 Task: In the  document Evelyn.htmlMake this file  'available offline' Add shortcut to Drive 'Starred'Email the file to   softage2@softage.net, with message attached Important: I've emailed you crucial details. Please make sure to go through it thoroughly. and file type: 'HTML'
Action: Mouse moved to (57, 82)
Screenshot: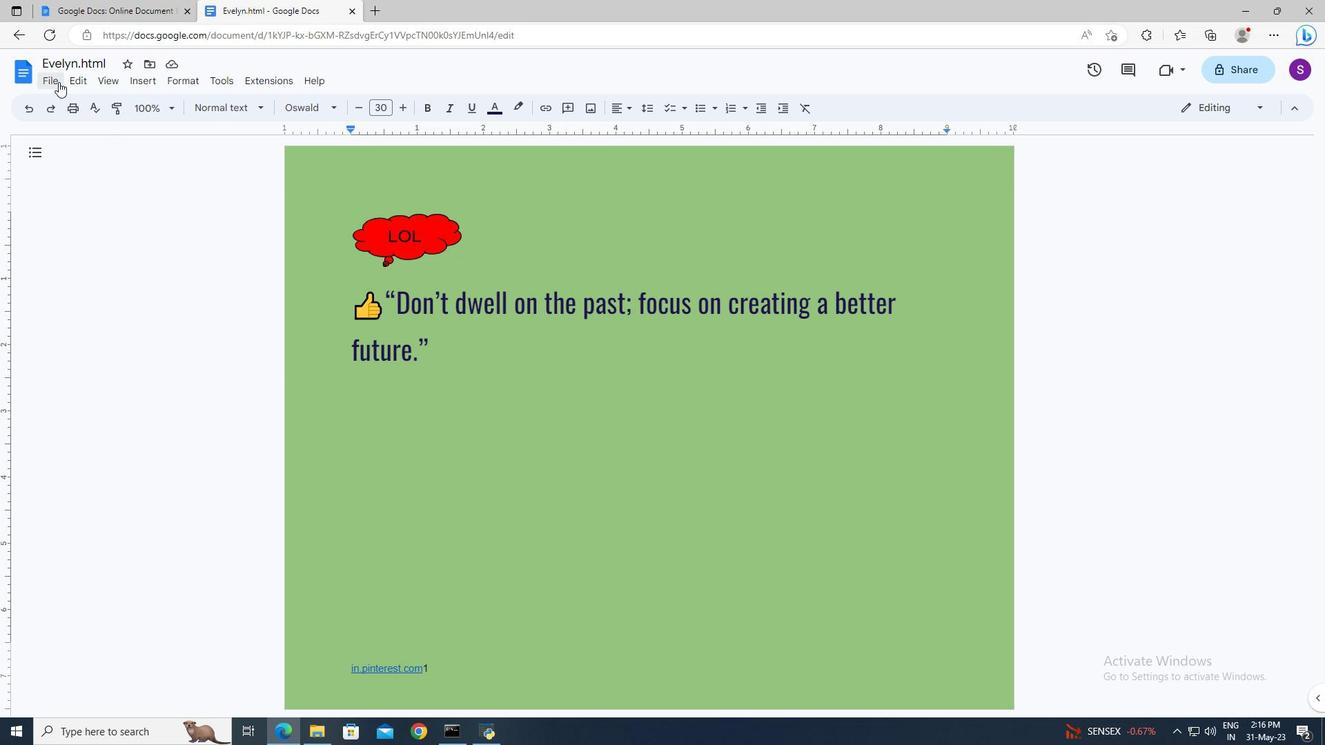 
Action: Mouse pressed left at (57, 82)
Screenshot: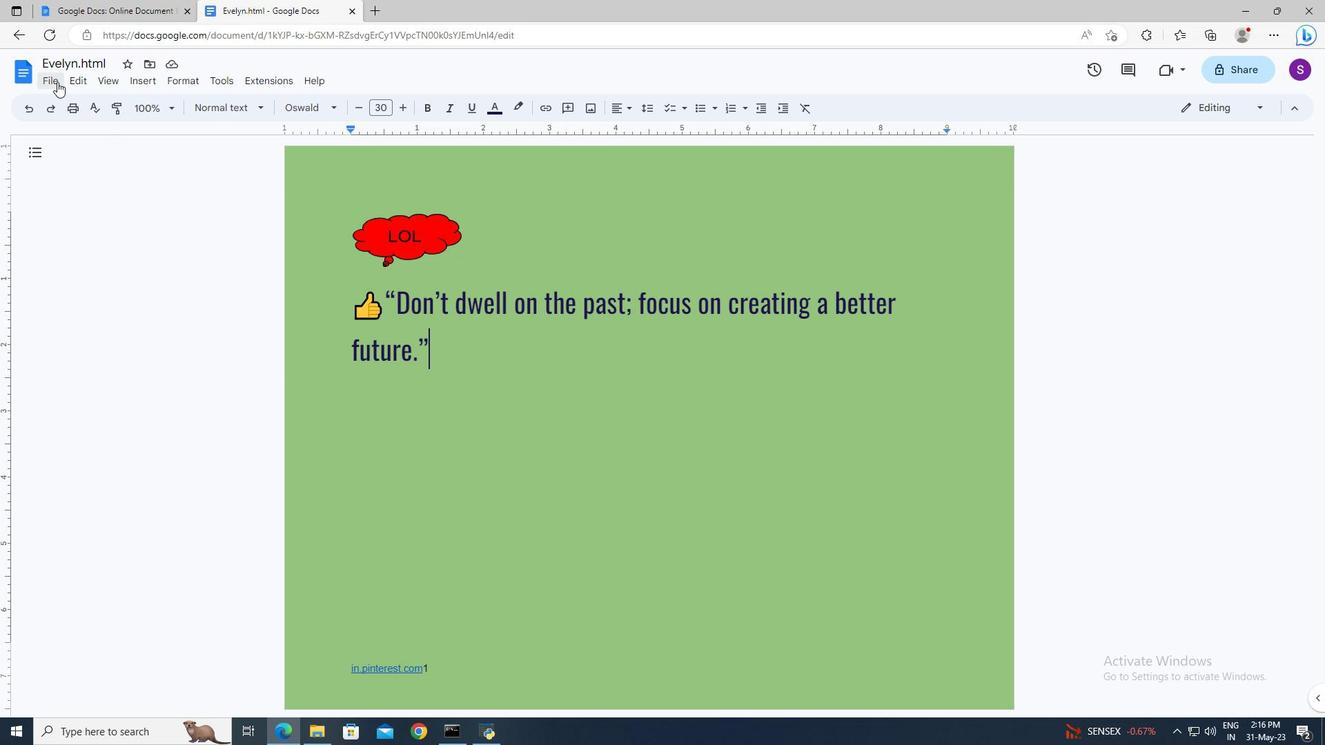
Action: Mouse moved to (91, 380)
Screenshot: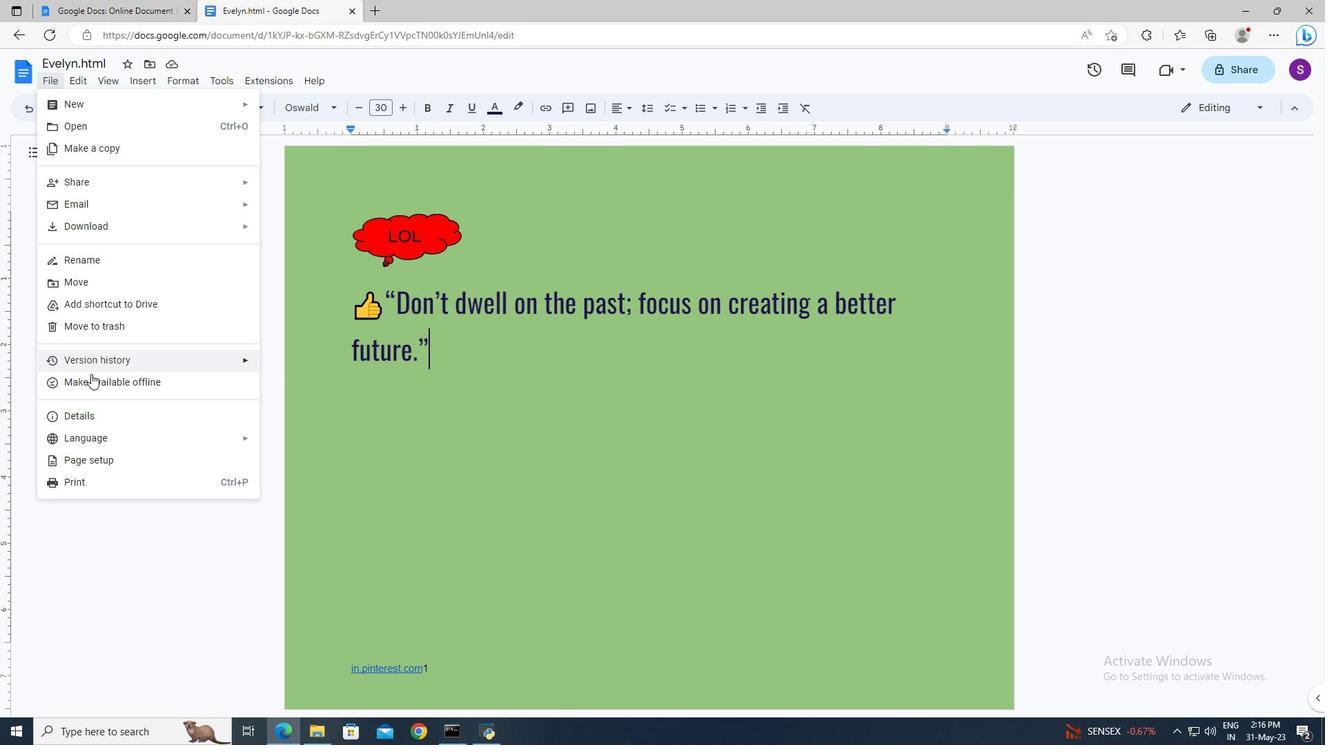 
Action: Mouse pressed left at (91, 380)
Screenshot: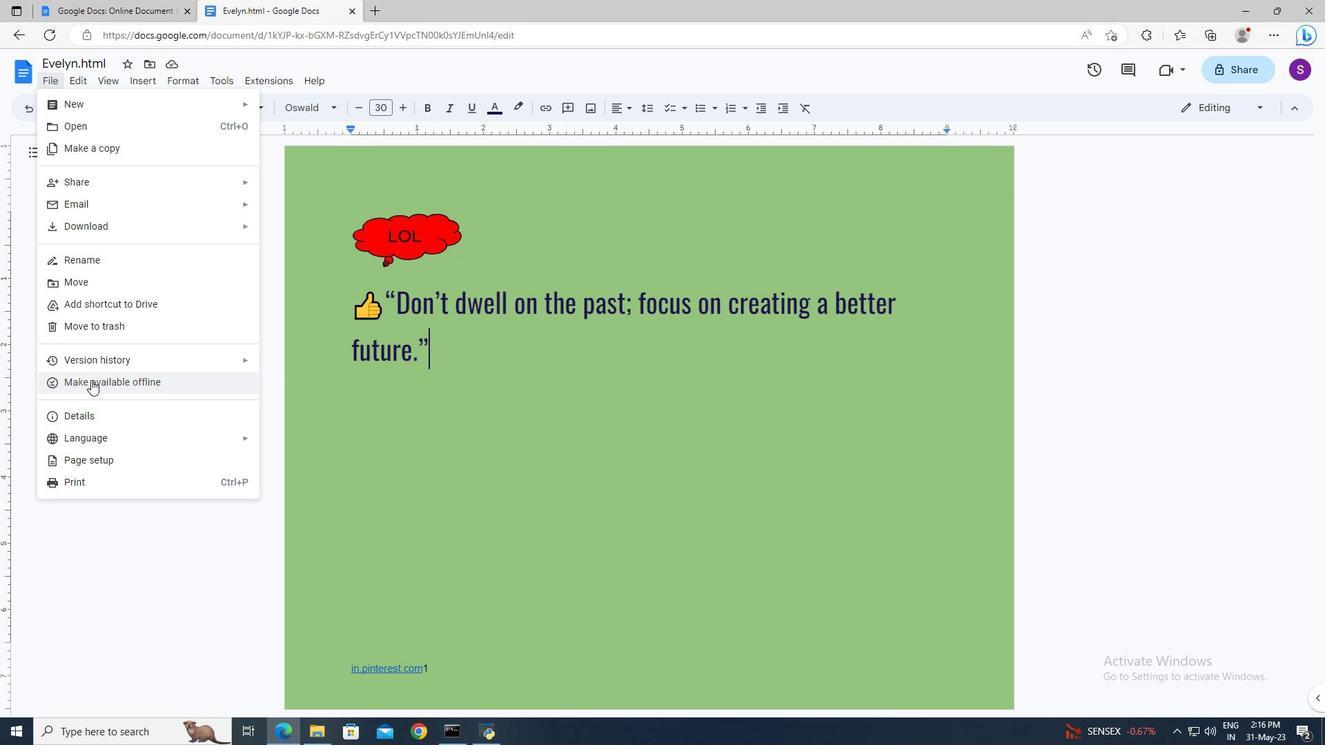 
Action: Mouse moved to (53, 87)
Screenshot: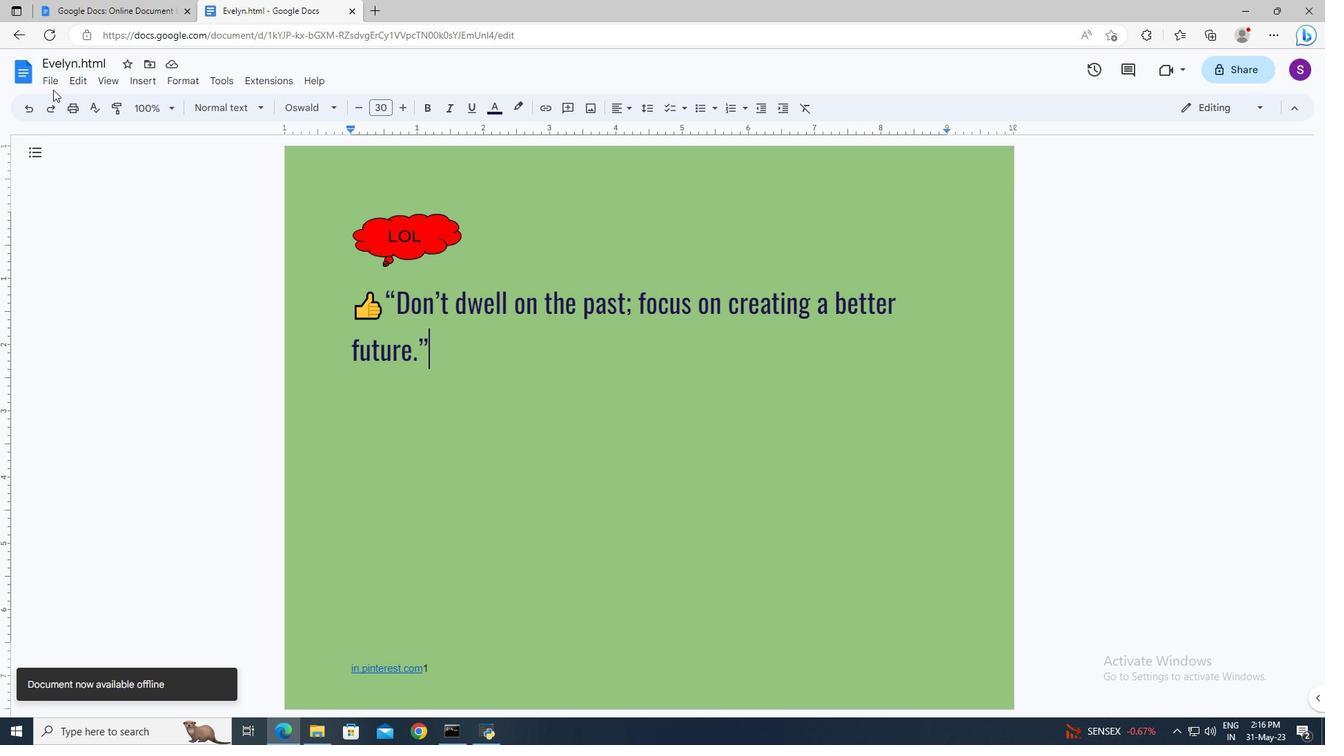 
Action: Mouse pressed left at (53, 87)
Screenshot: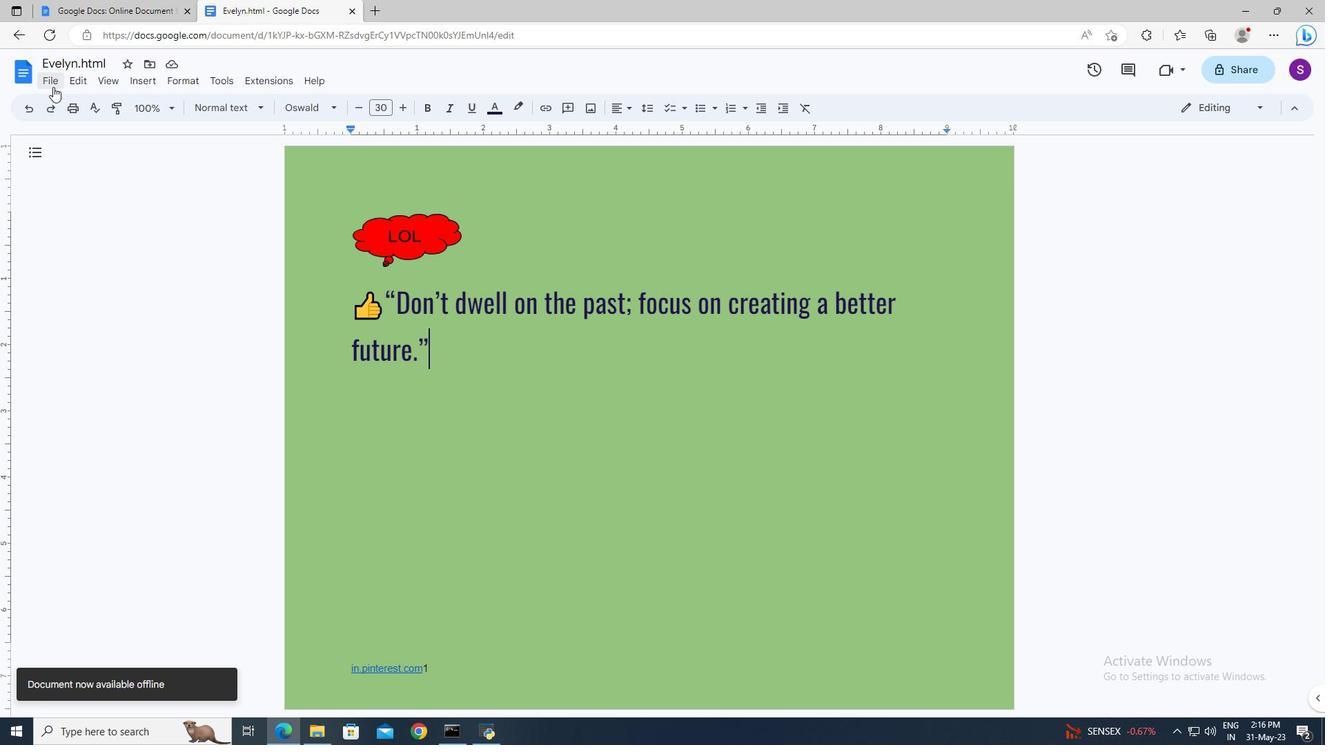 
Action: Mouse moved to (89, 298)
Screenshot: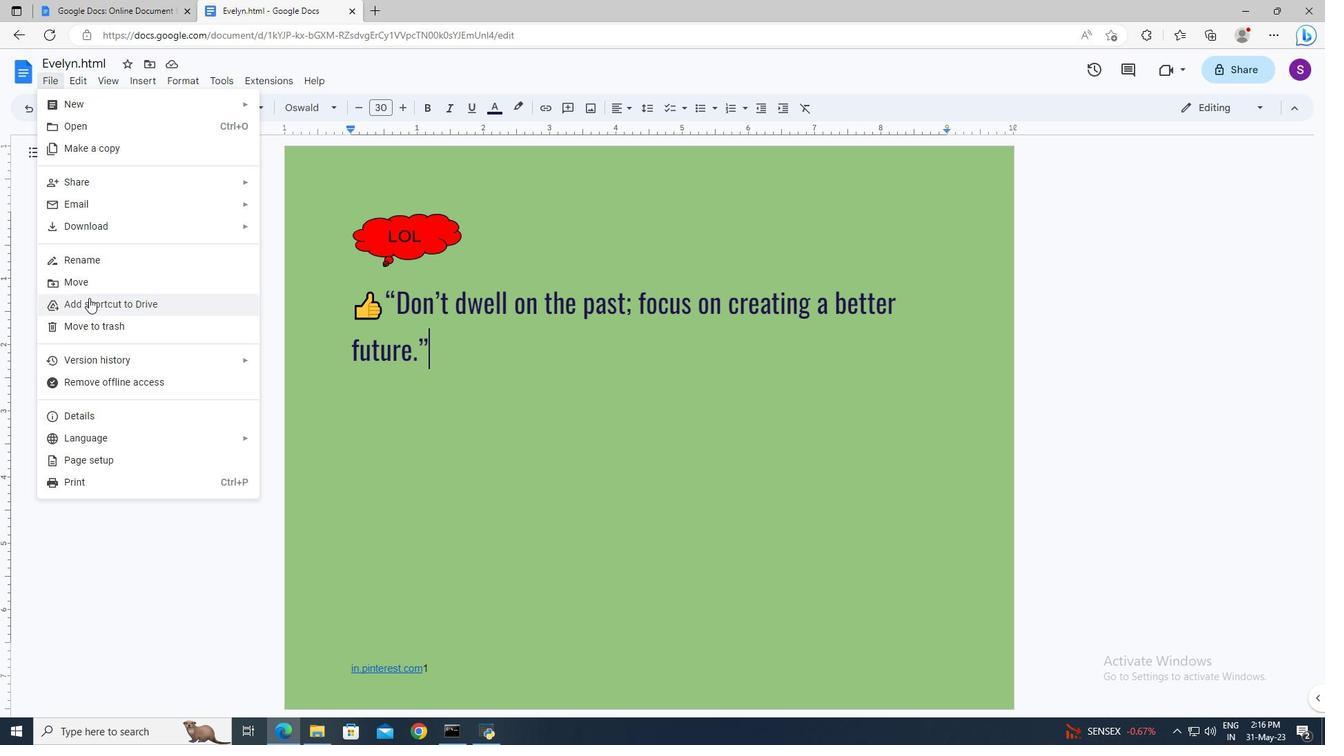 
Action: Mouse pressed left at (89, 298)
Screenshot: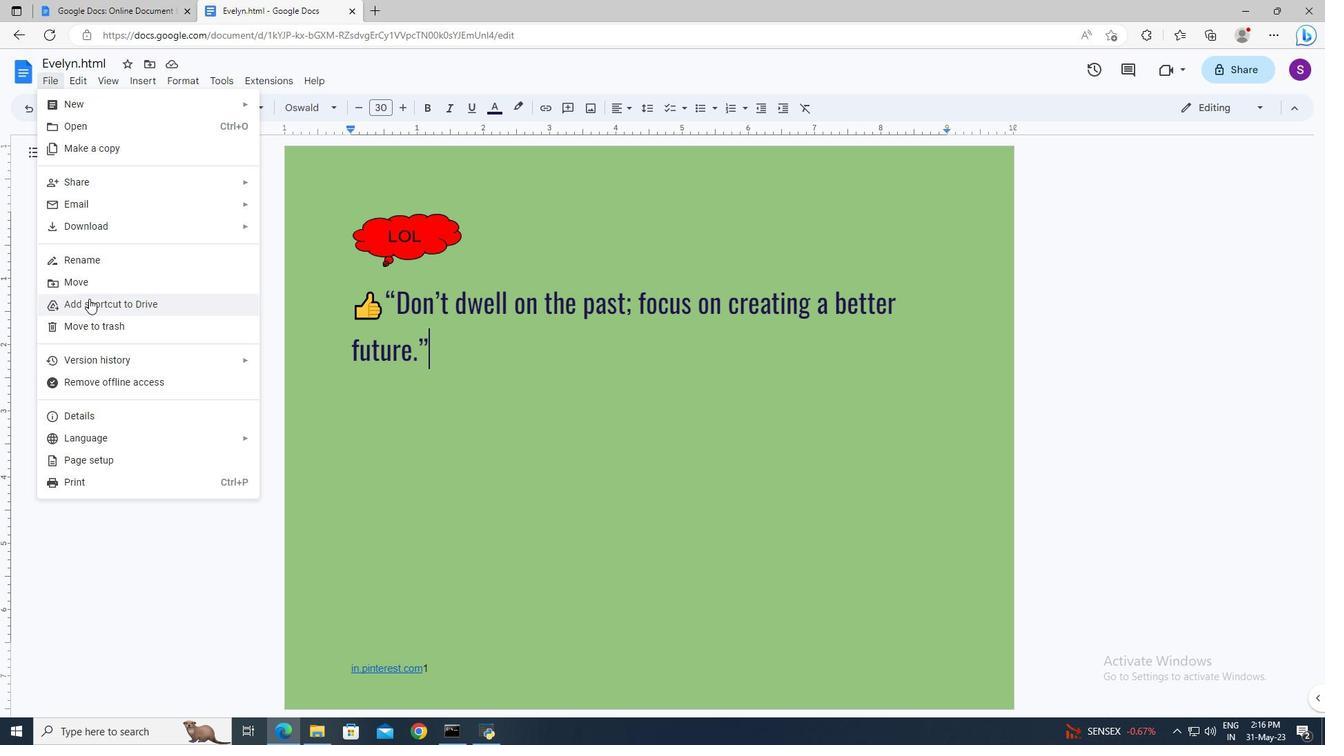 
Action: Mouse moved to (177, 207)
Screenshot: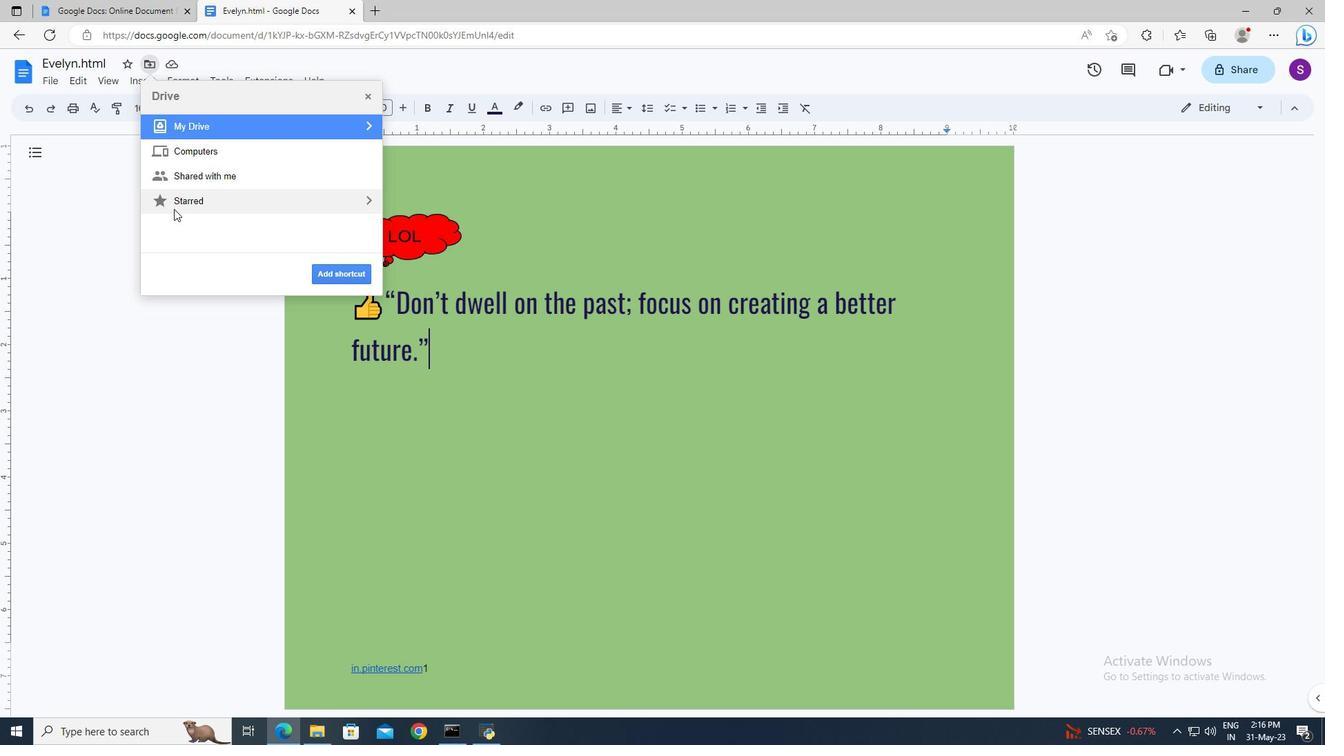 
Action: Mouse pressed left at (177, 207)
Screenshot: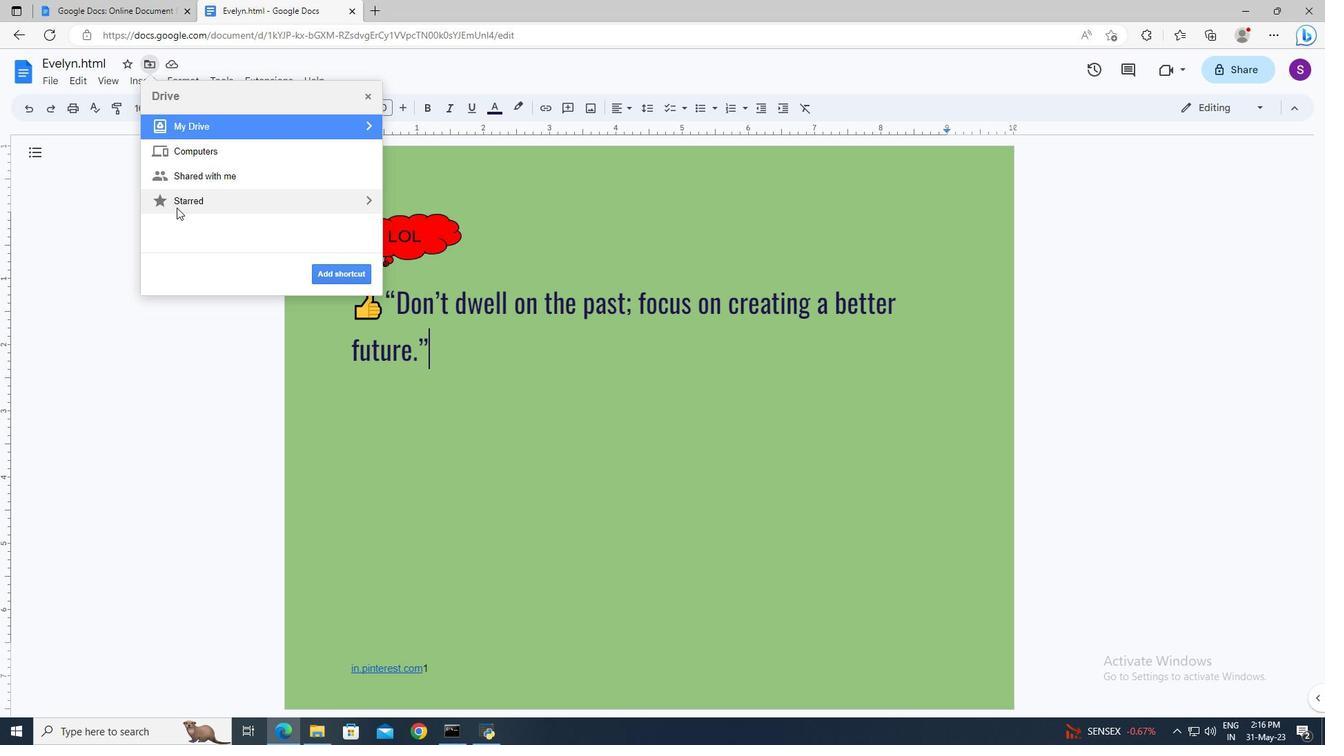 
Action: Mouse moved to (365, 201)
Screenshot: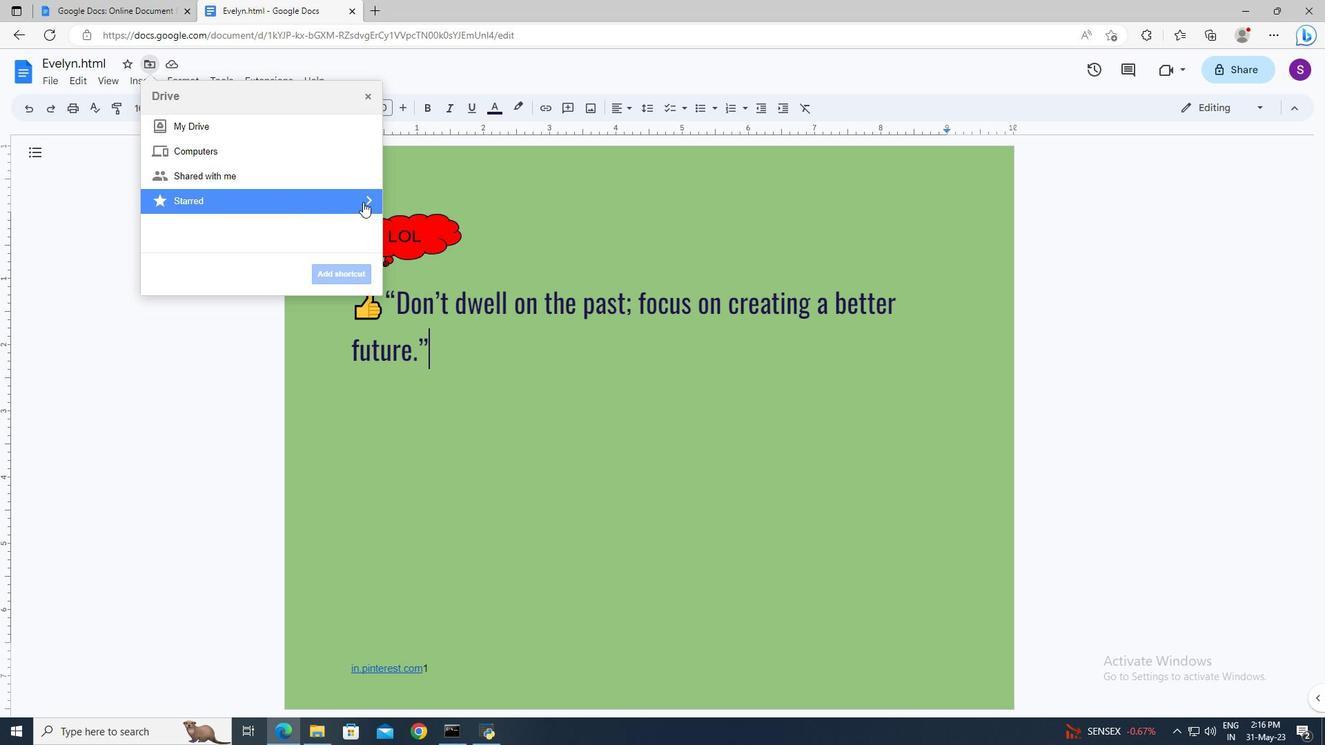 
Action: Mouse pressed left at (365, 201)
Screenshot: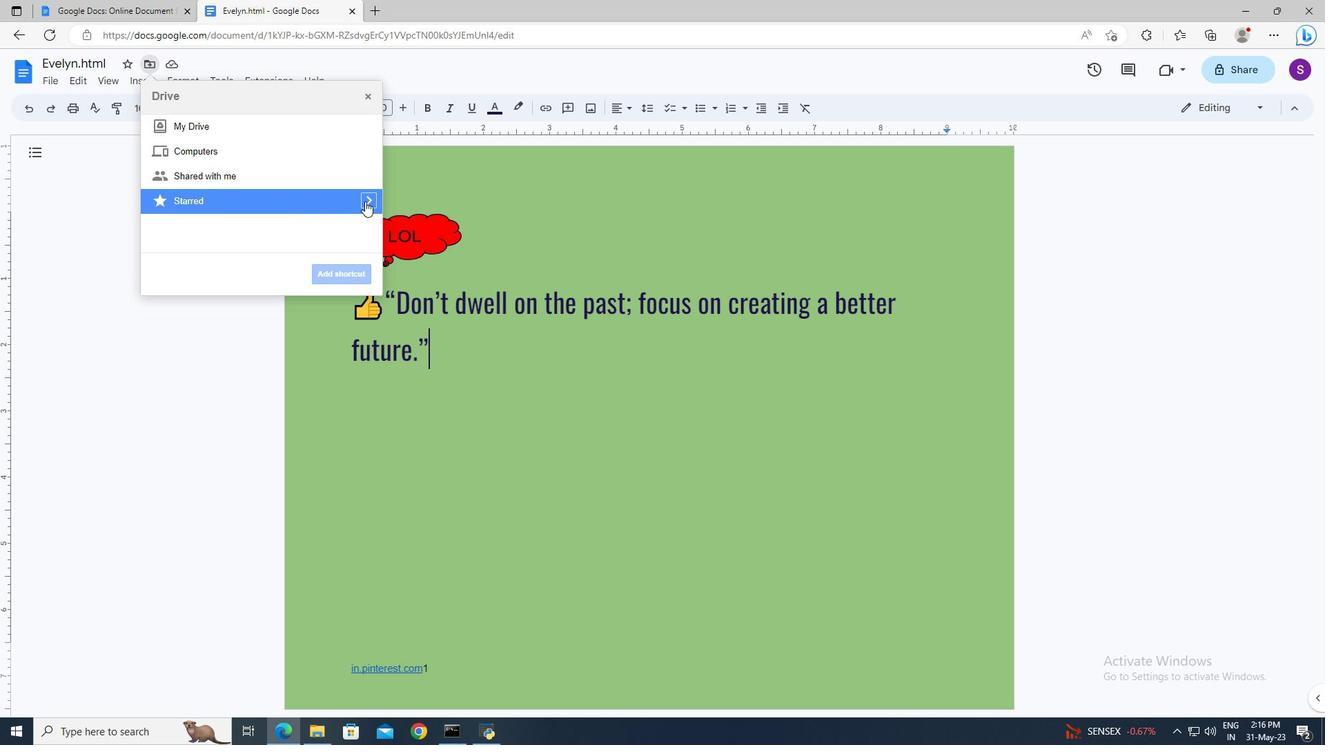 
Action: Mouse moved to (343, 277)
Screenshot: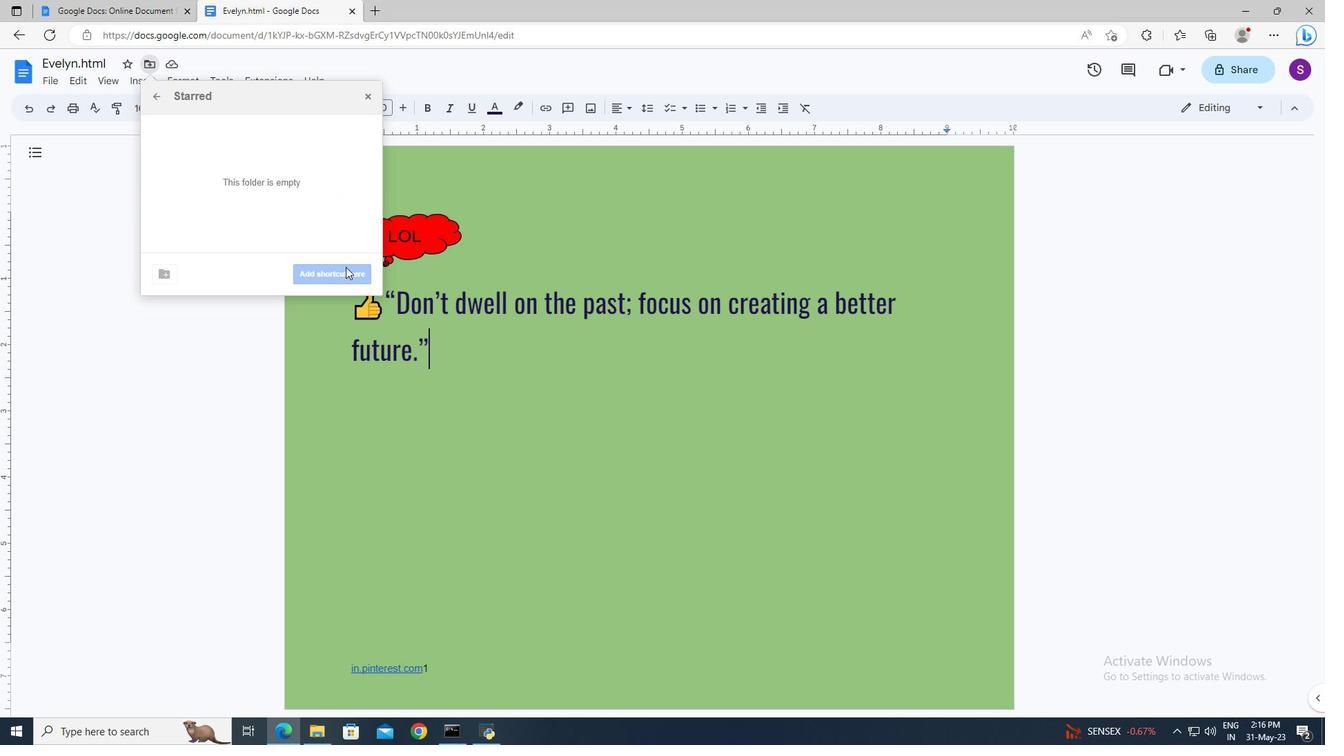 
Action: Mouse pressed left at (343, 277)
Screenshot: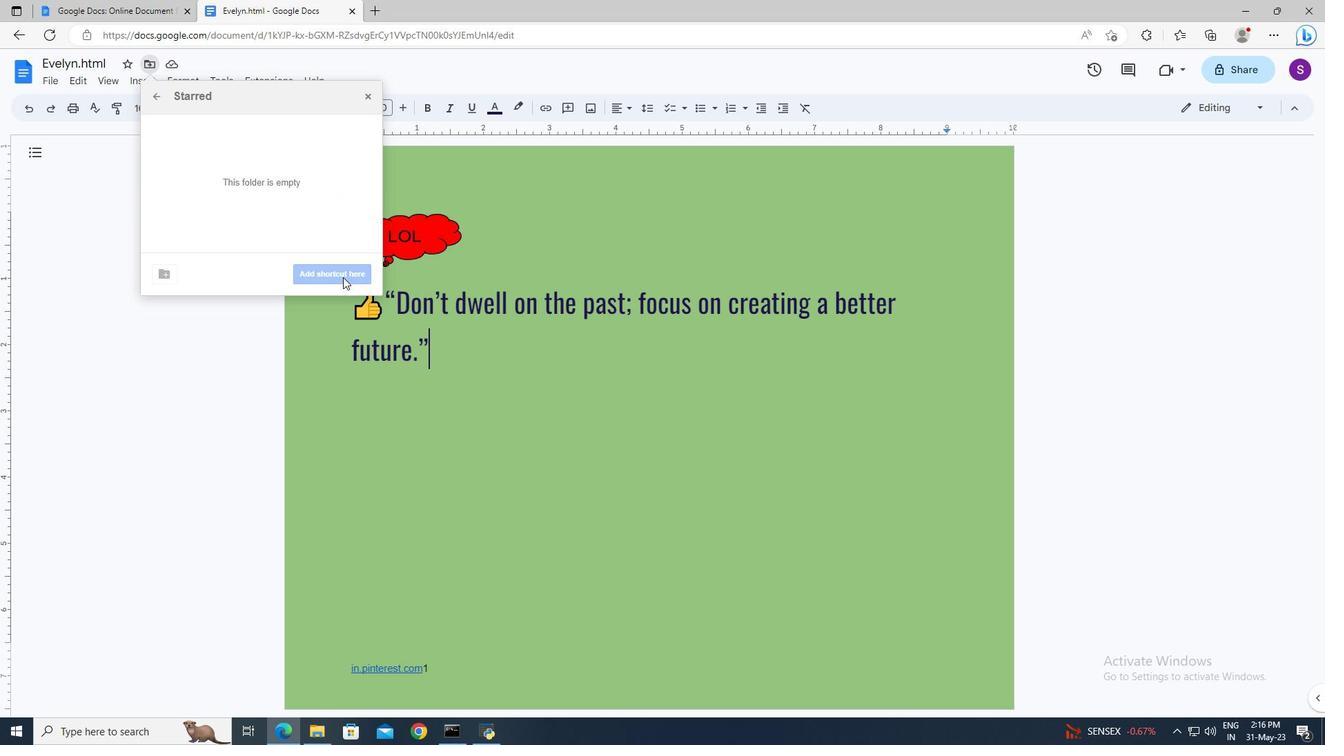 
Action: Mouse moved to (370, 95)
Screenshot: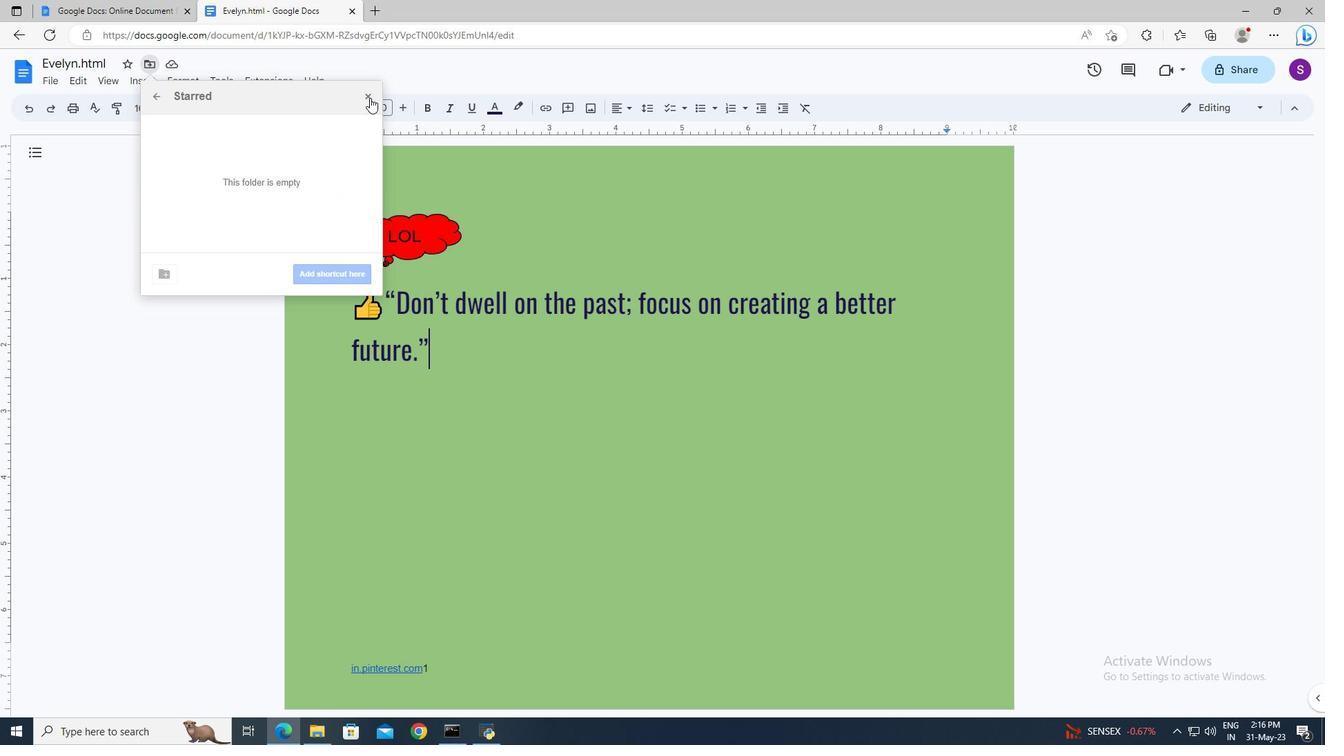 
Action: Mouse pressed left at (370, 95)
Screenshot: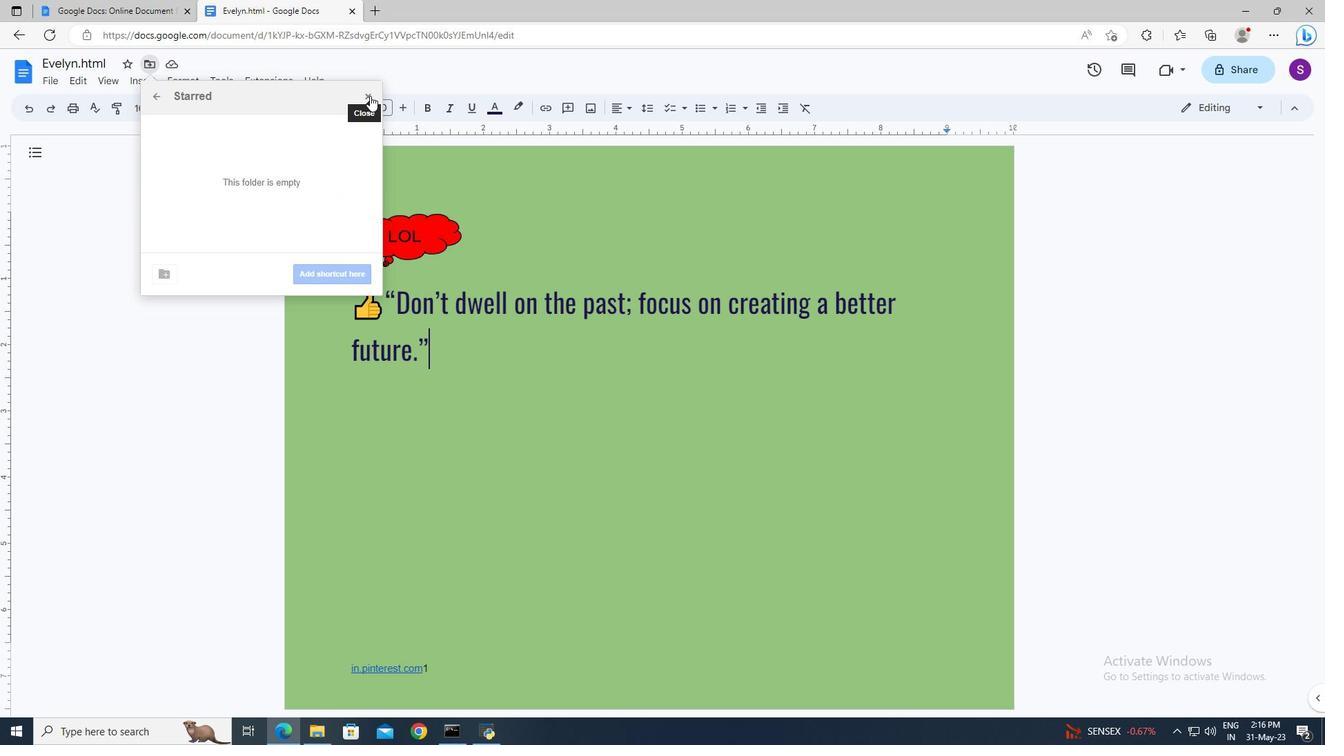 
Action: Mouse moved to (61, 83)
Screenshot: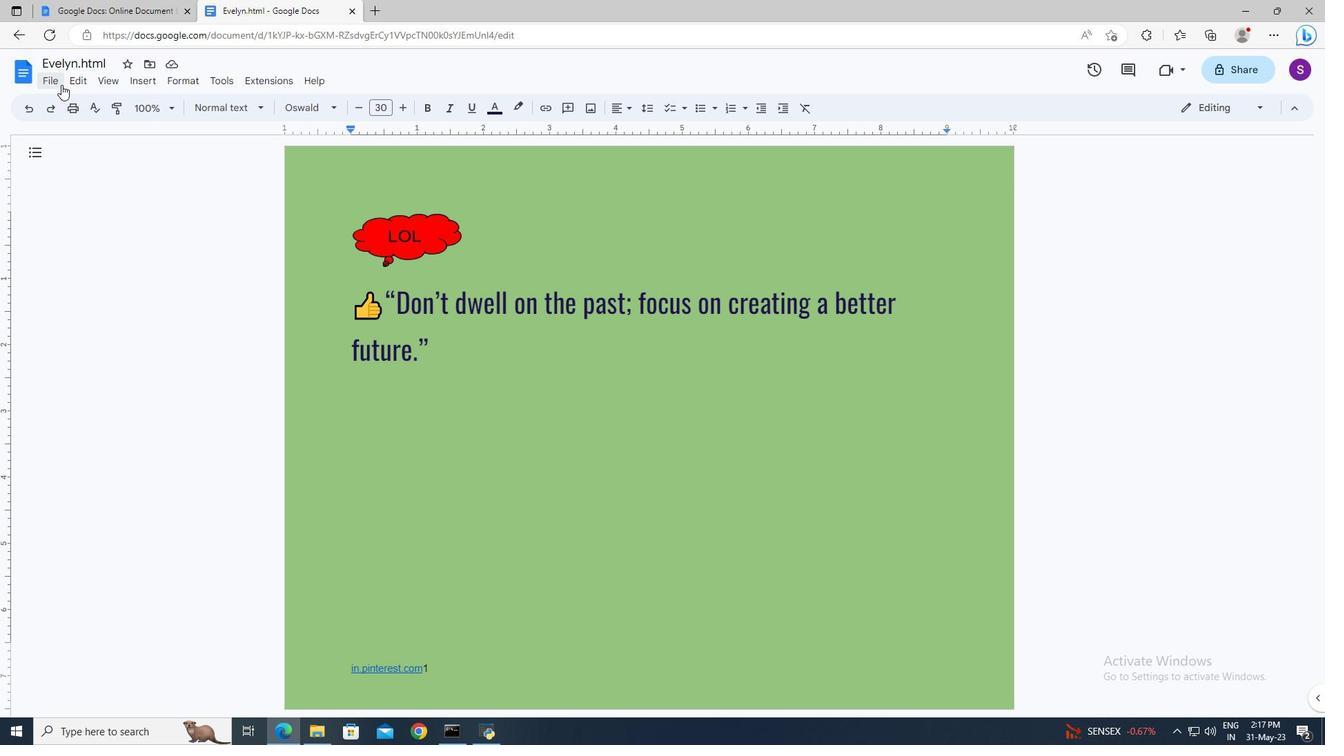 
Action: Mouse pressed left at (61, 83)
Screenshot: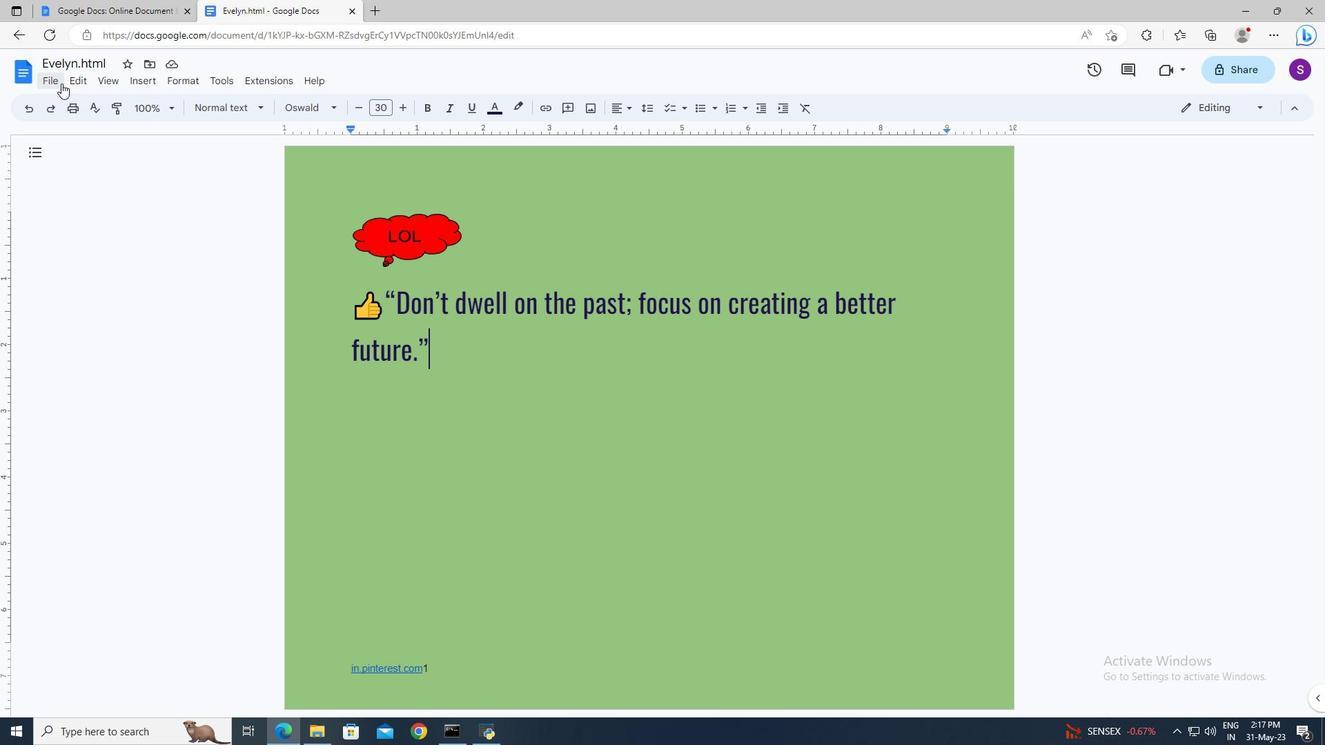 
Action: Mouse moved to (287, 207)
Screenshot: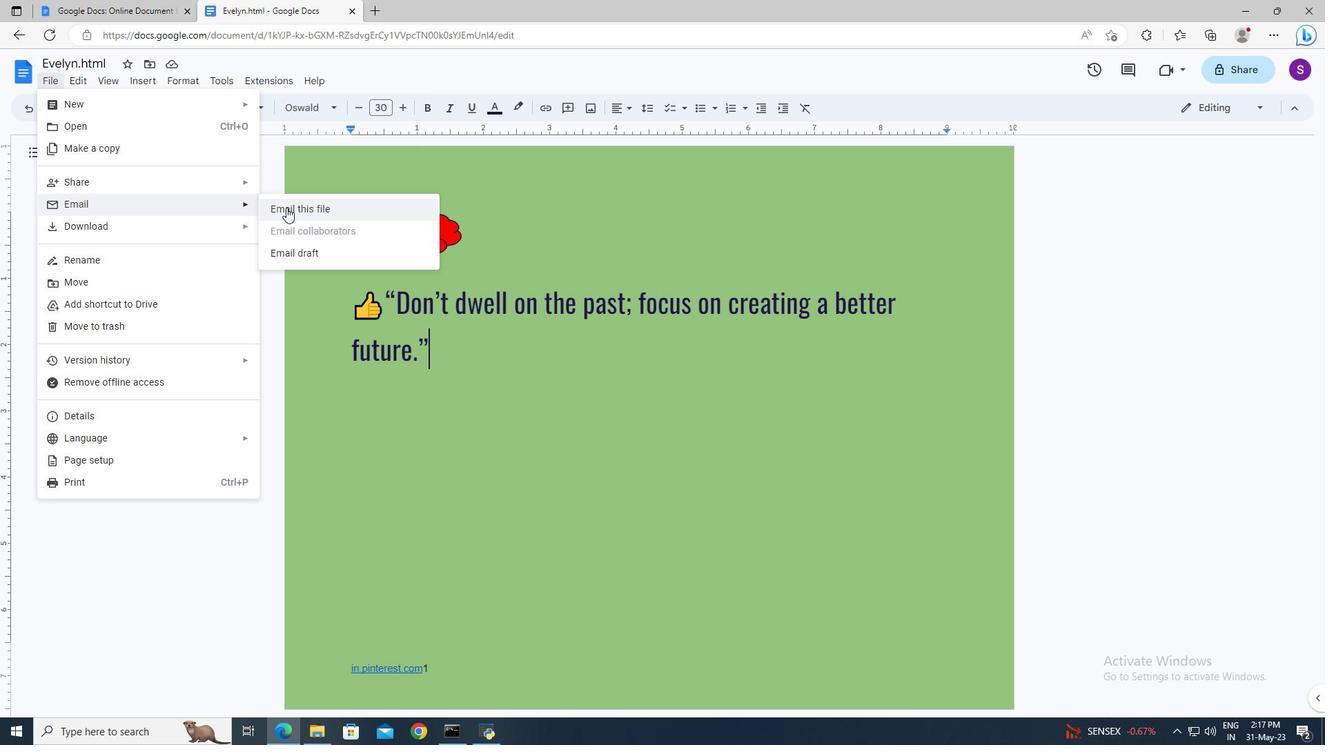 
Action: Mouse pressed left at (287, 207)
Screenshot: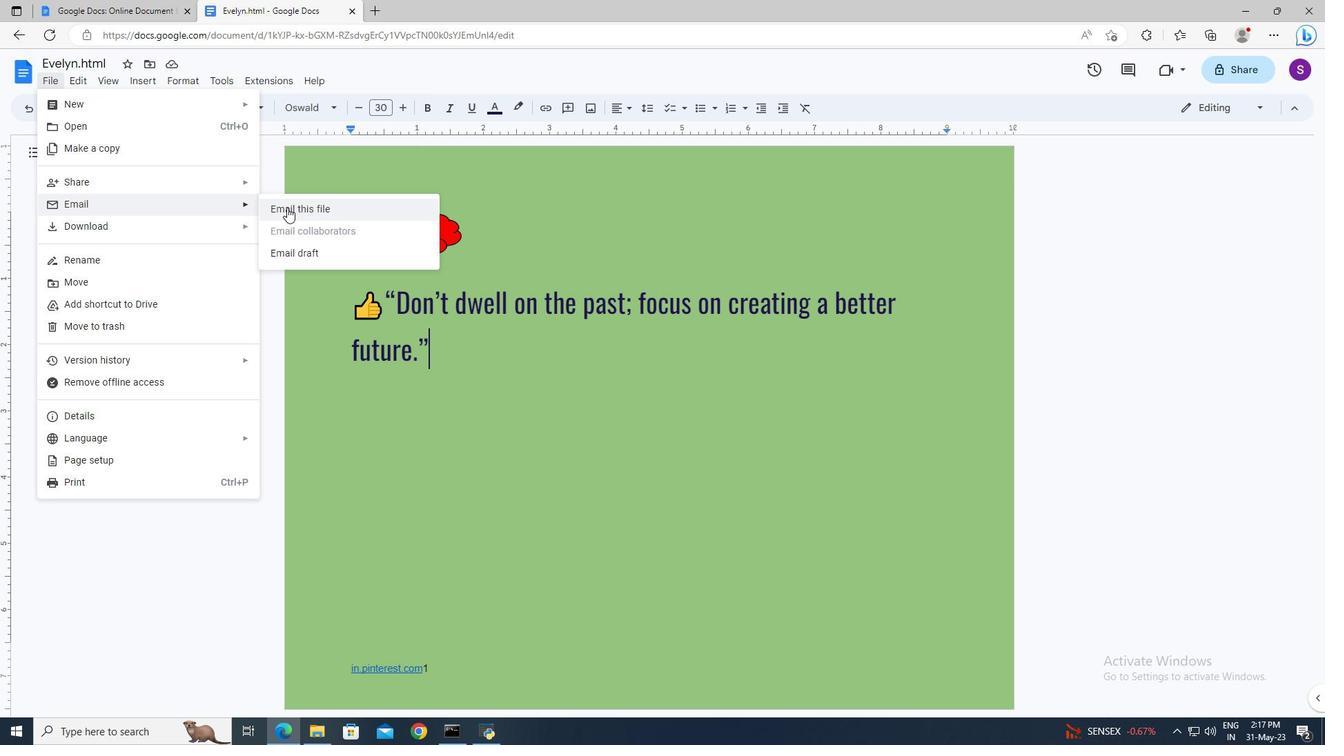 
Action: Mouse moved to (534, 311)
Screenshot: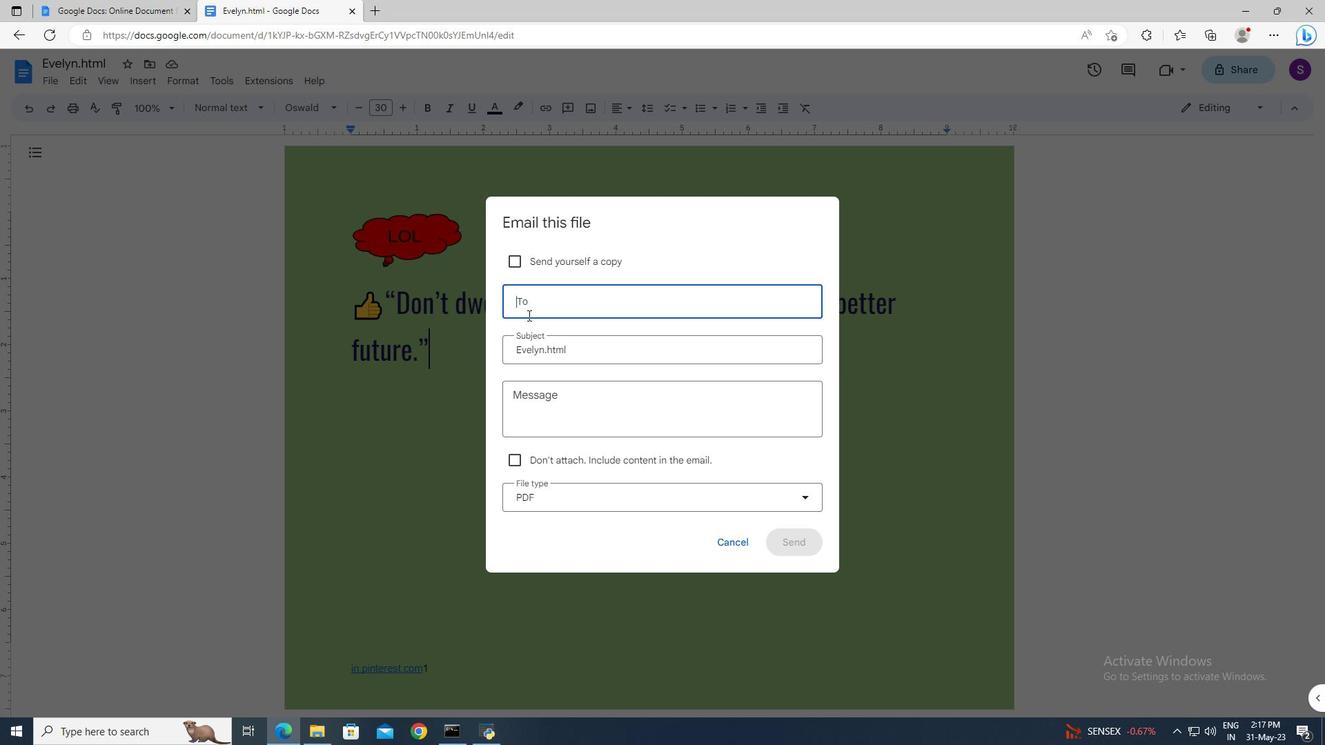 
Action: Mouse pressed left at (534, 311)
Screenshot: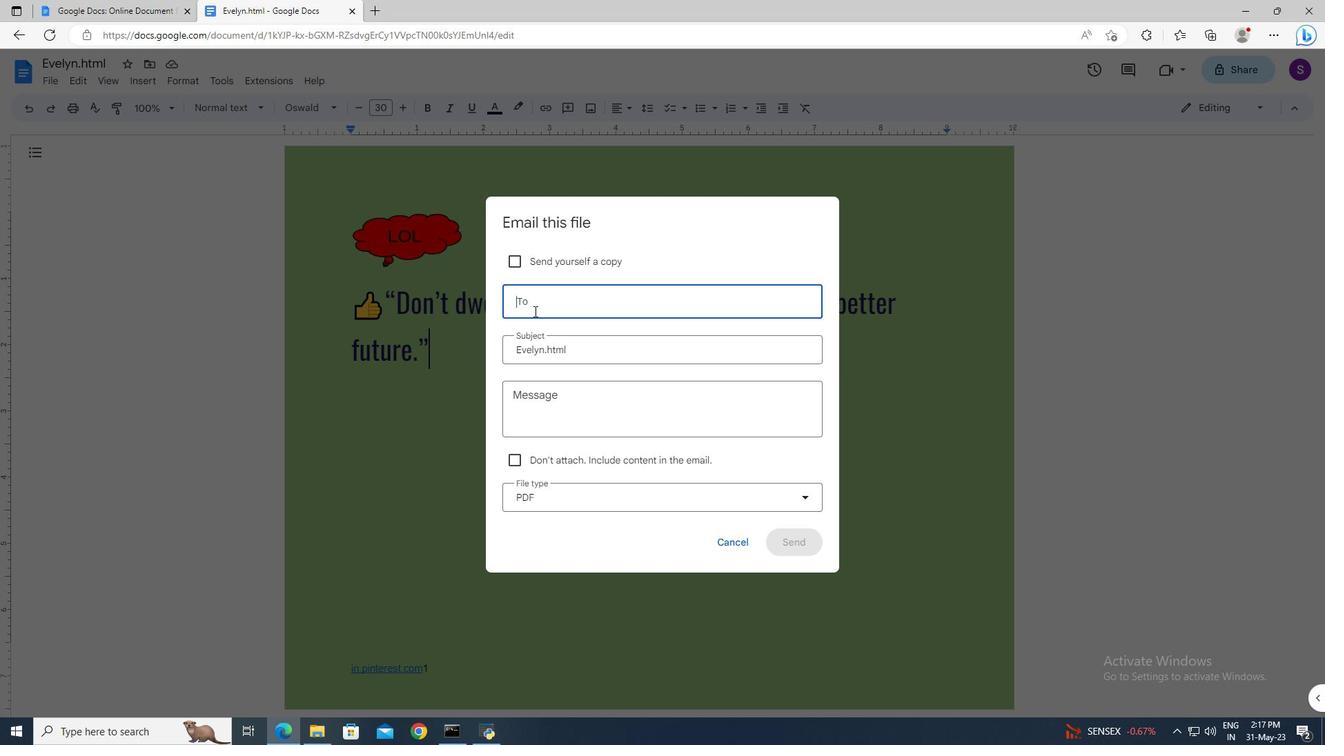 
Action: Mouse moved to (533, 310)
Screenshot: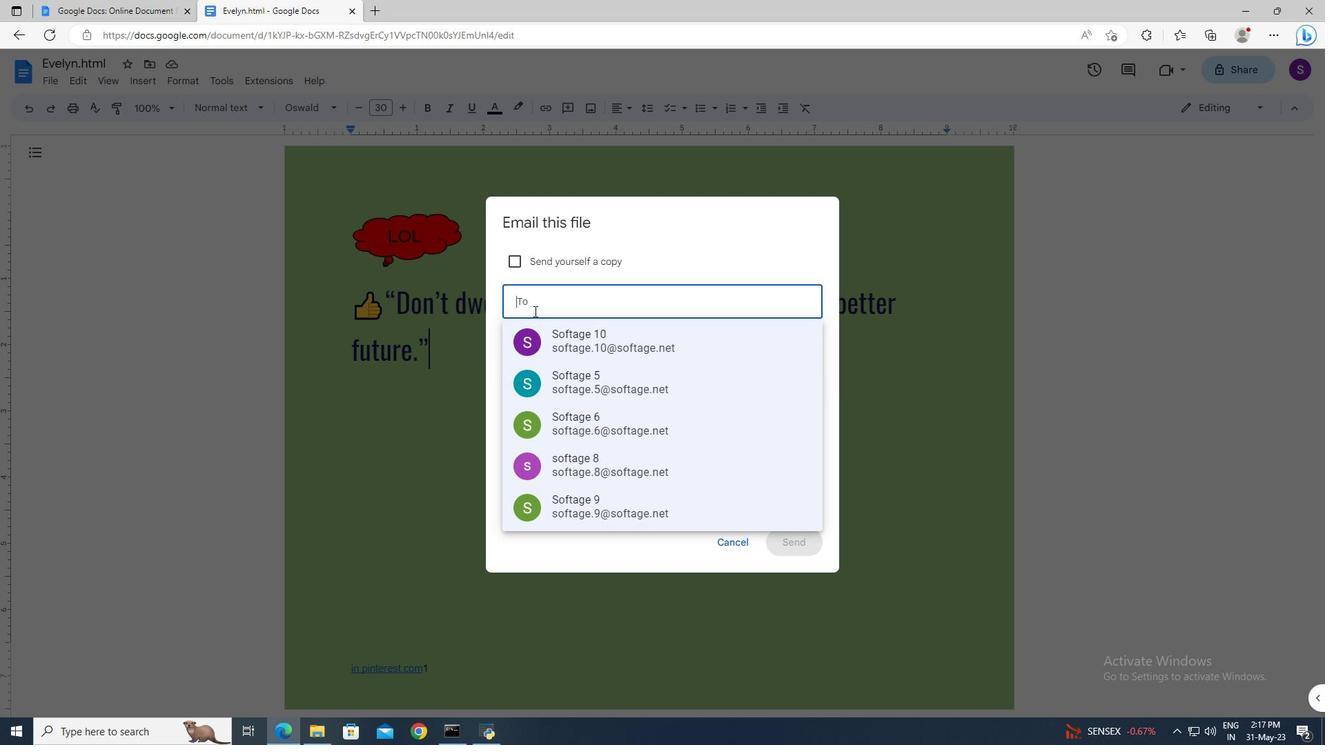 
Action: Key pressed softage2<Key.shift>@softage.net<Key.enter>
Screenshot: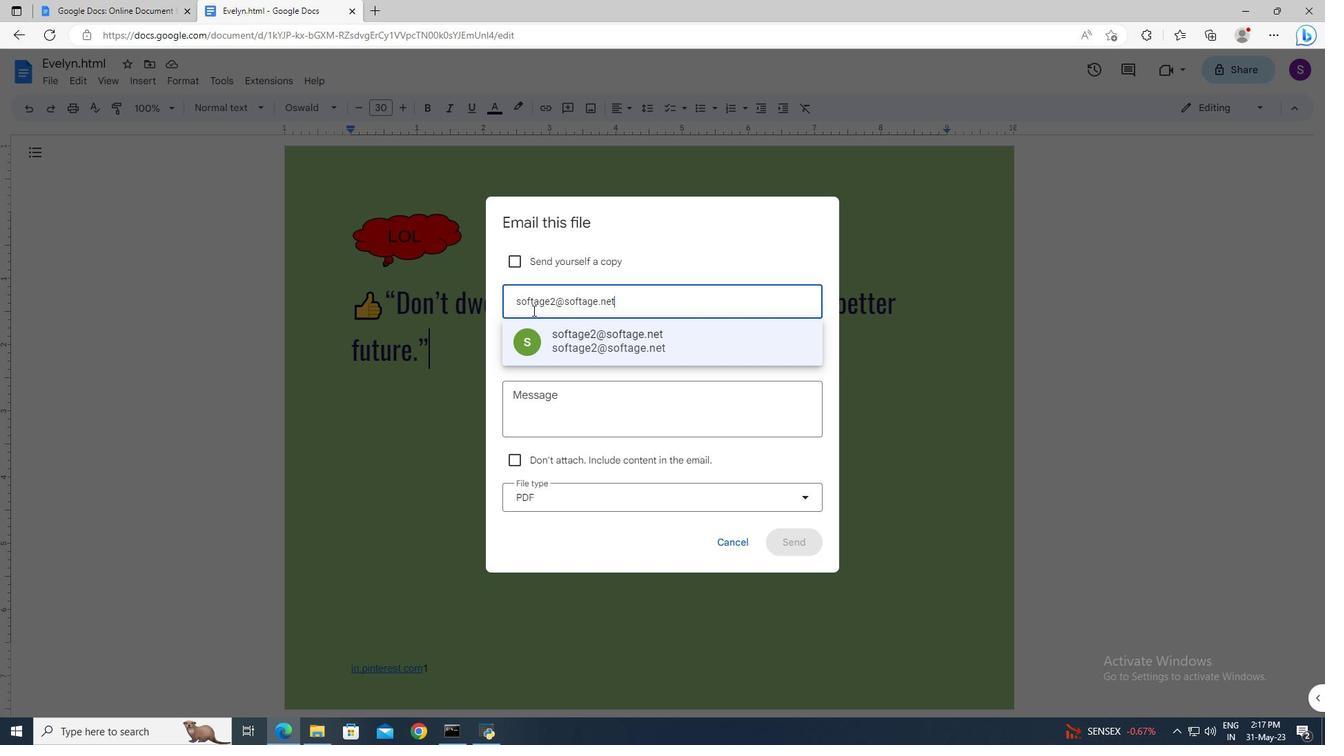 
Action: Mouse moved to (529, 400)
Screenshot: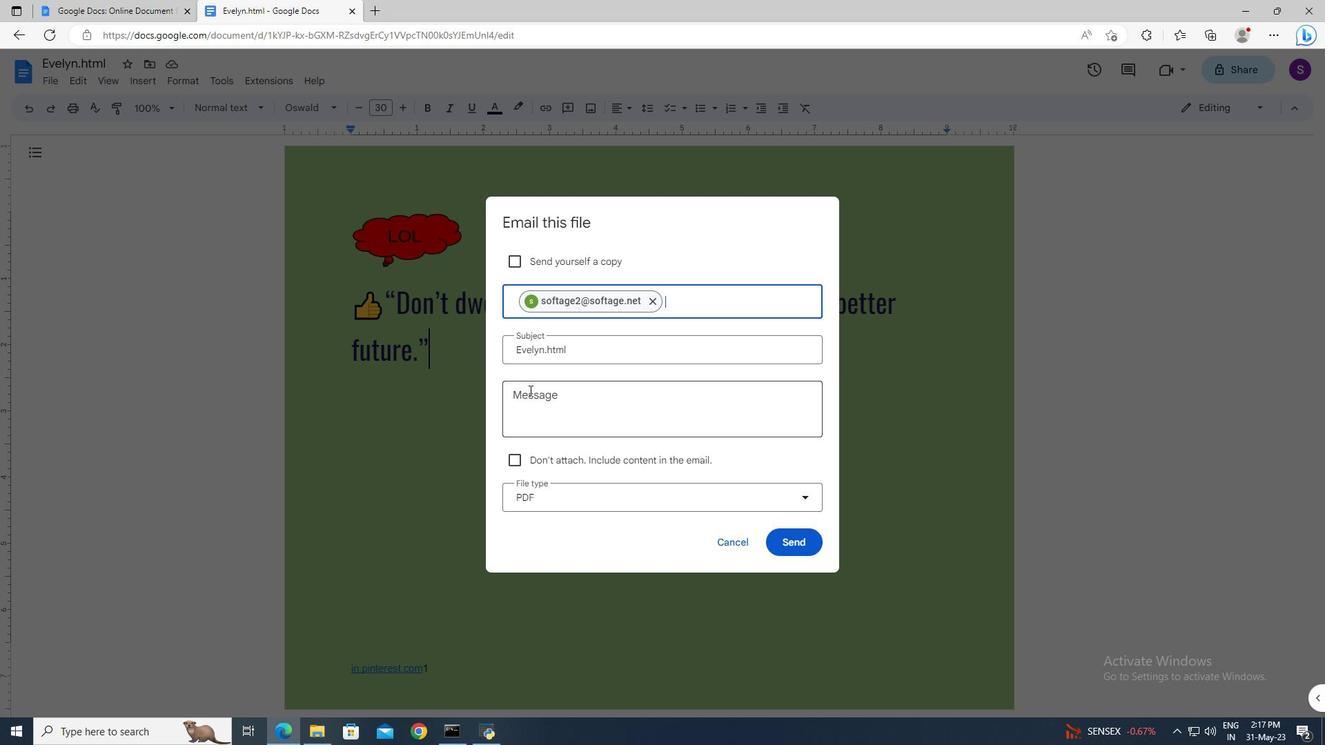 
Action: Mouse pressed left at (529, 400)
Screenshot: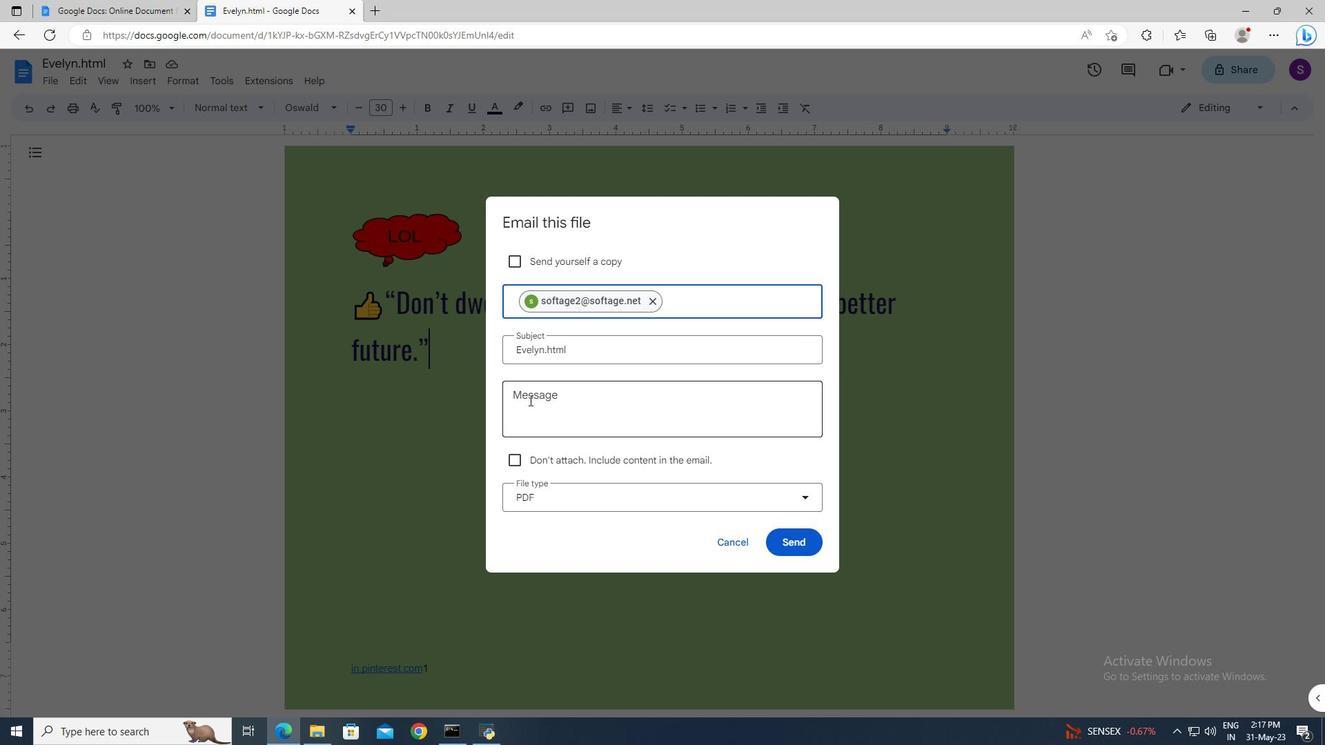
Action: Key pressed <Key.shift>Important<Key.shift>:<Key.space><Key.shift>I've<Key.space>emailed<Key.space>you<Key.space>crucial<Key.space>details.<Key.space><Key.shift>Please<Key.space>make<Key.space>sure<Key.space>to<Key.space>go<Key.space>through<Key.space>it<Key.space>thoroughly.
Screenshot: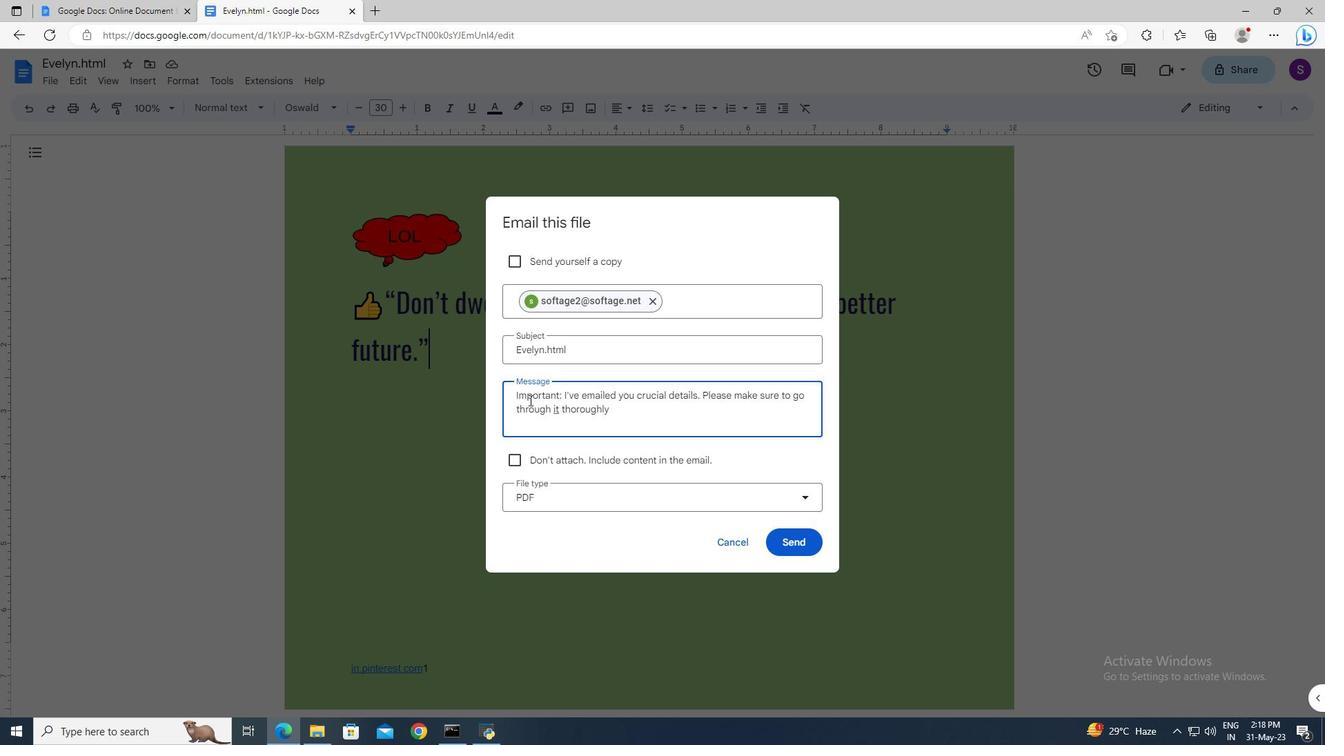 
Action: Mouse moved to (564, 499)
Screenshot: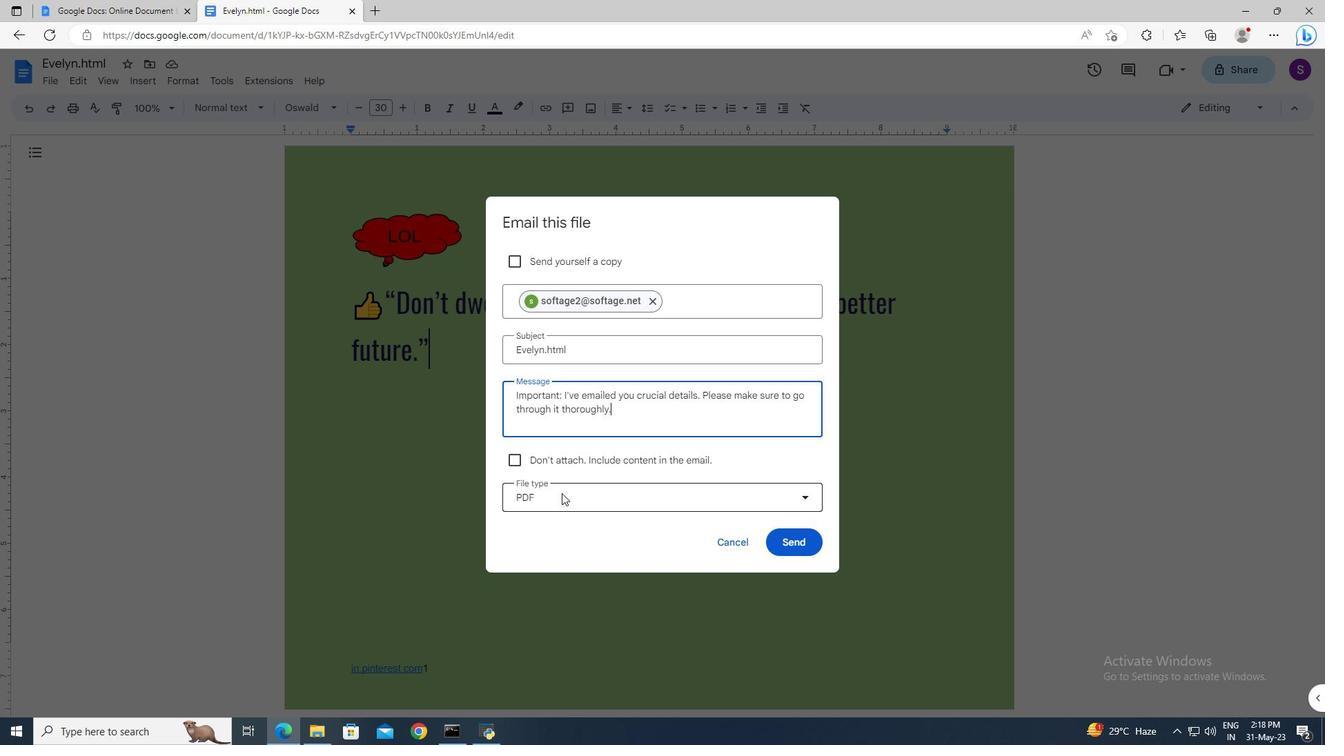 
Action: Mouse pressed left at (564, 499)
Screenshot: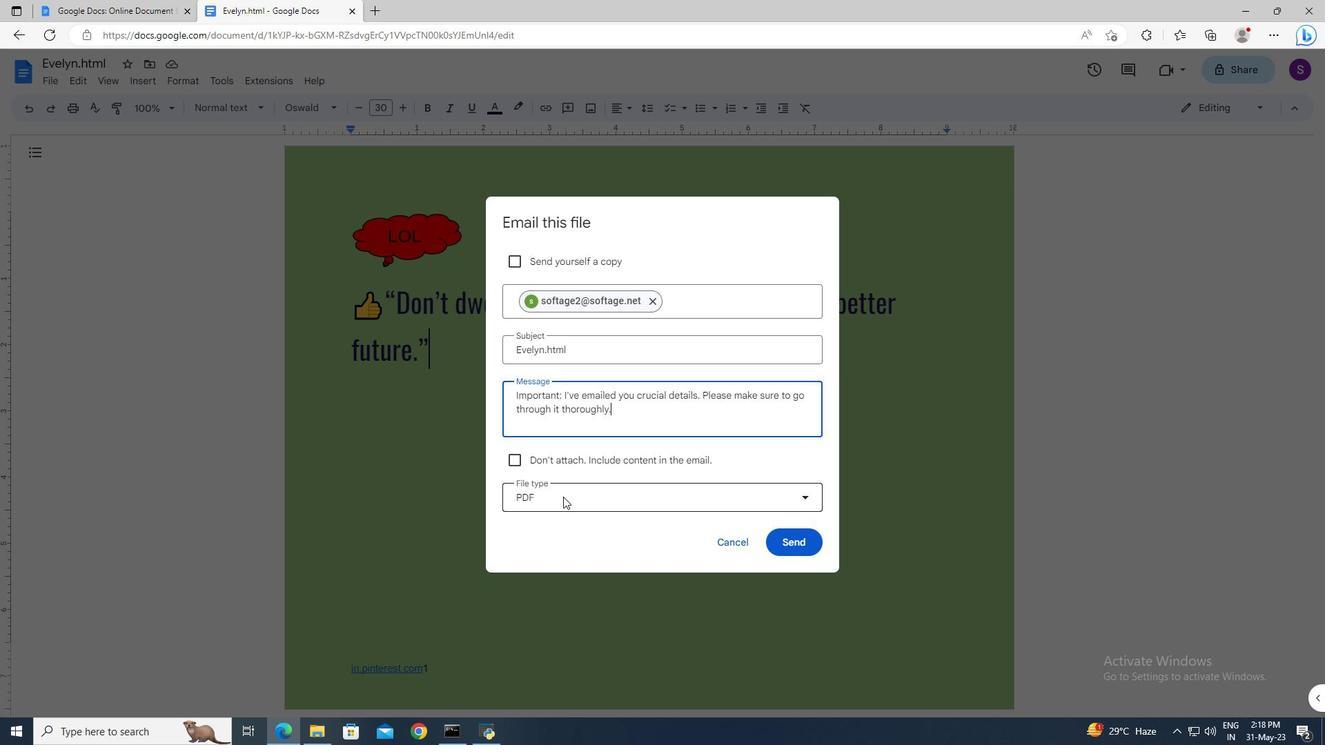 
Action: Mouse moved to (546, 591)
Screenshot: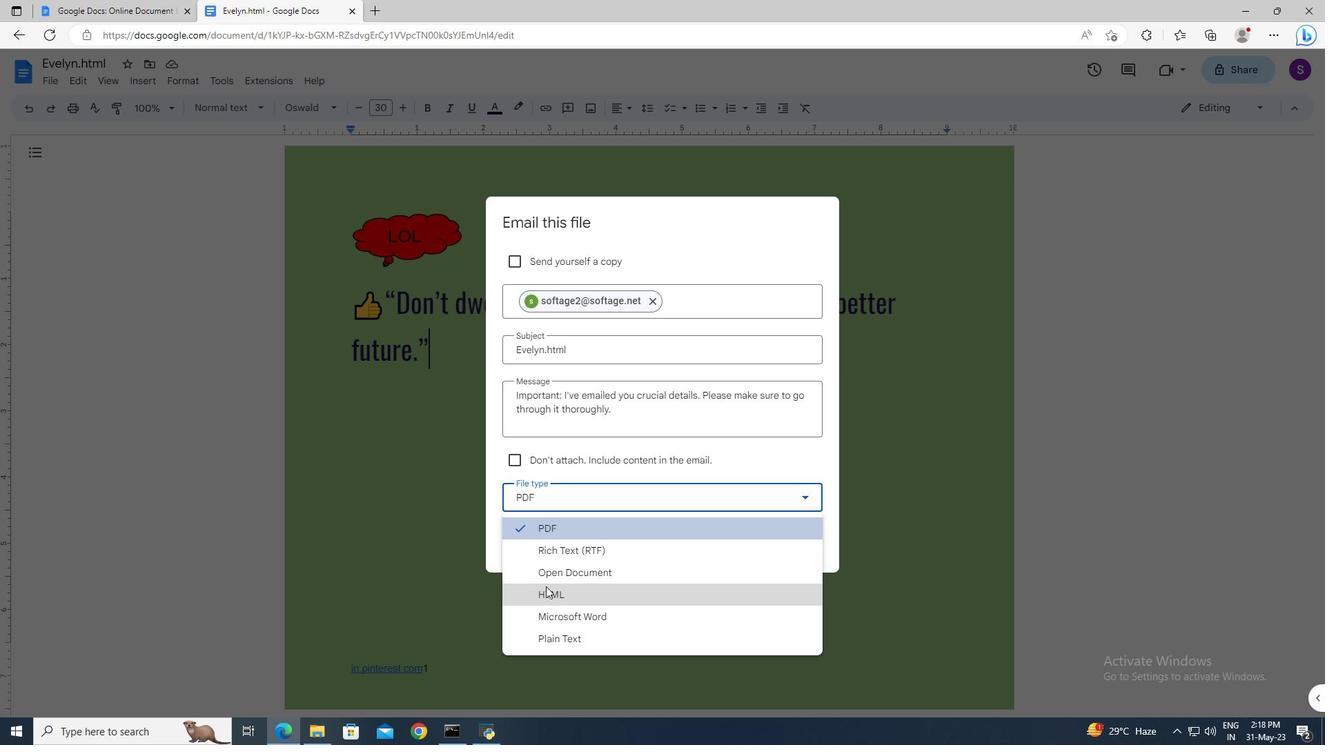 
Action: Mouse pressed left at (546, 591)
Screenshot: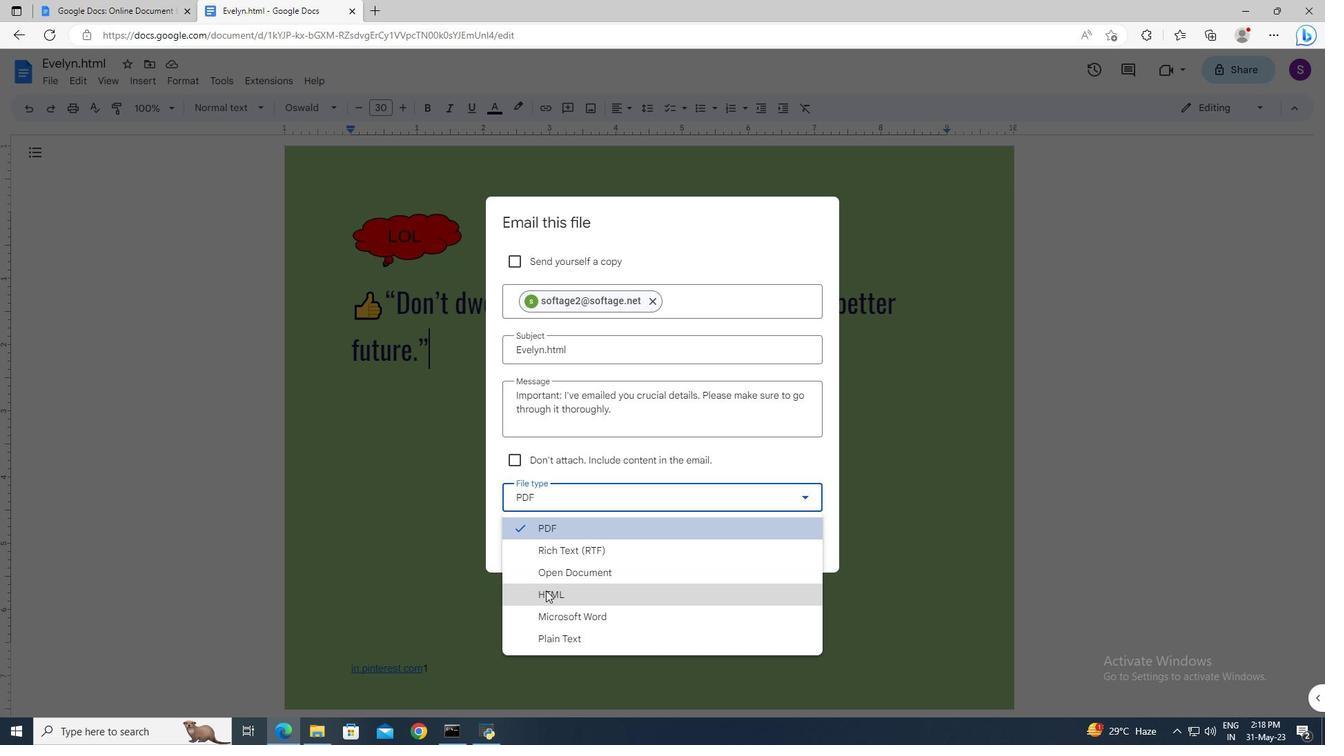 
Action: Mouse moved to (792, 546)
Screenshot: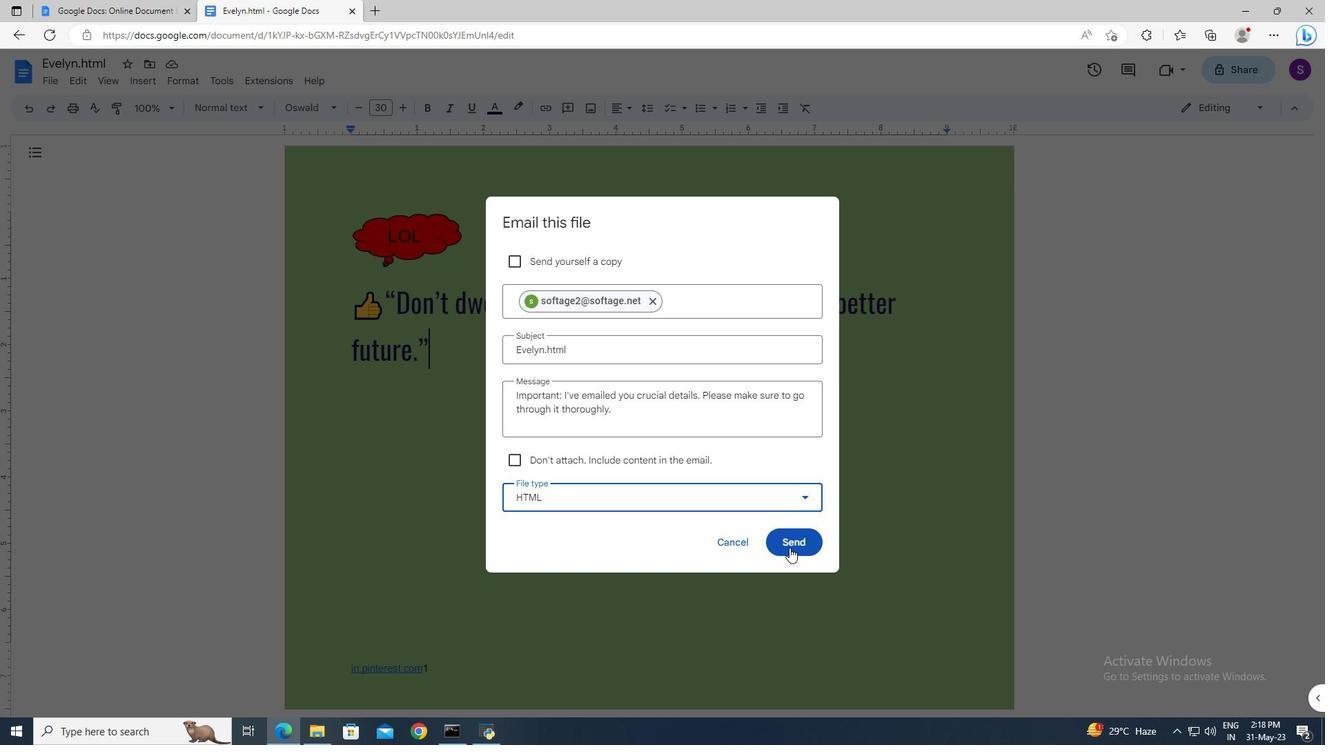
Action: Mouse pressed left at (792, 546)
Screenshot: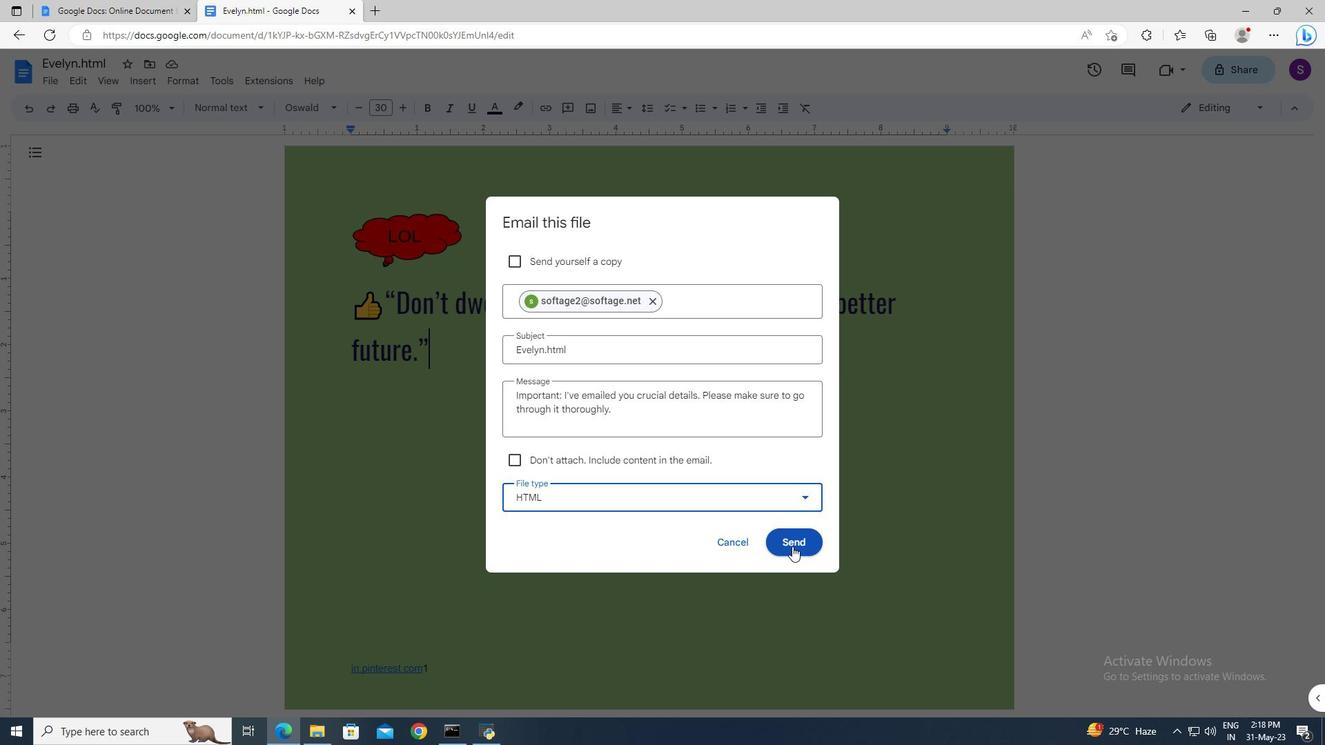 
